 Task: Add a mathematical equation to the contact notes for 'Shivani Mishra' and format it.
Action: Mouse moved to (17, 73)
Screenshot: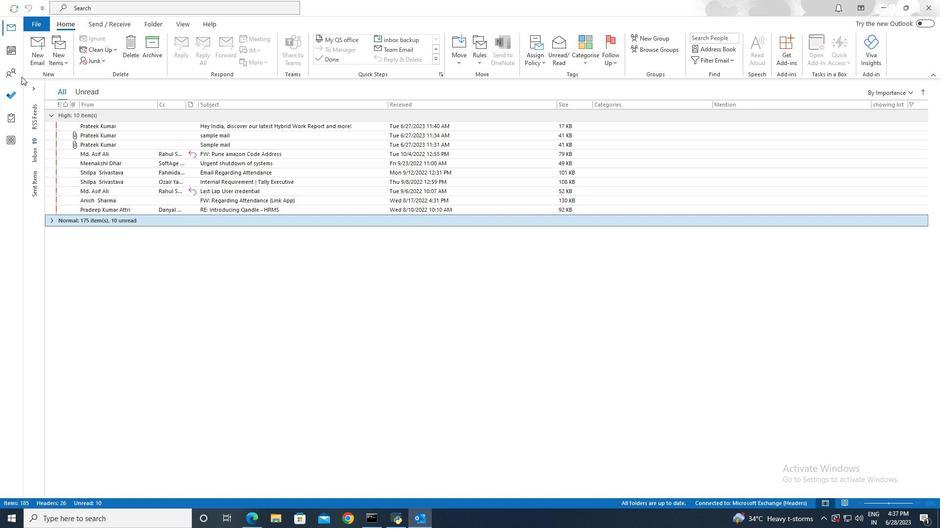 
Action: Mouse pressed left at (17, 73)
Screenshot: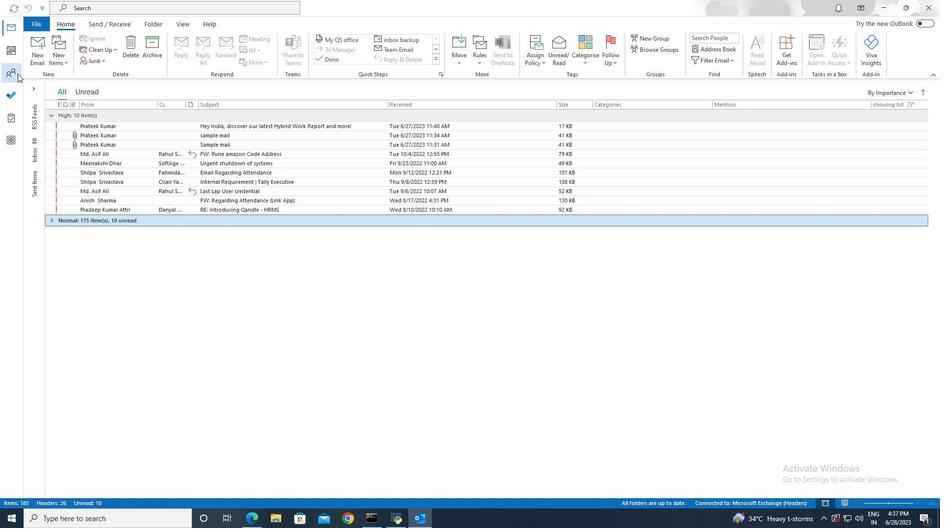
Action: Mouse moved to (189, 8)
Screenshot: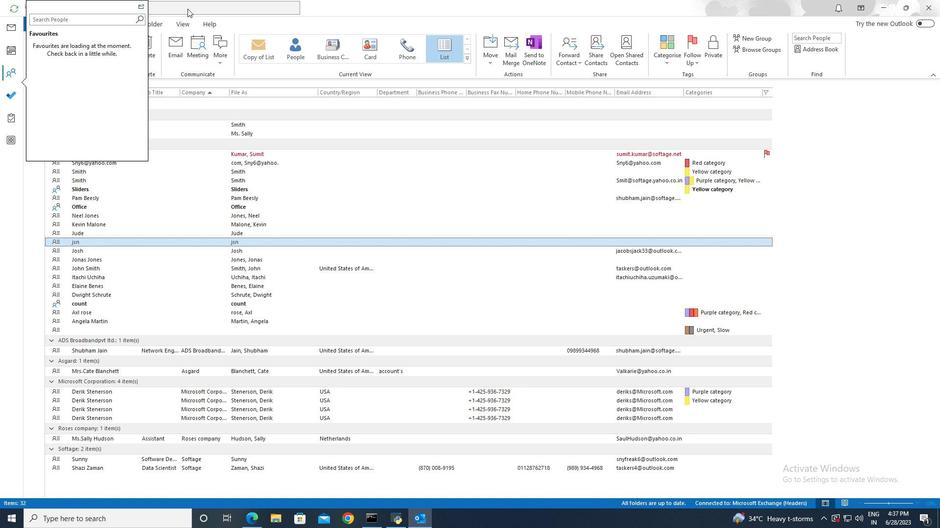 
Action: Mouse pressed left at (189, 8)
Screenshot: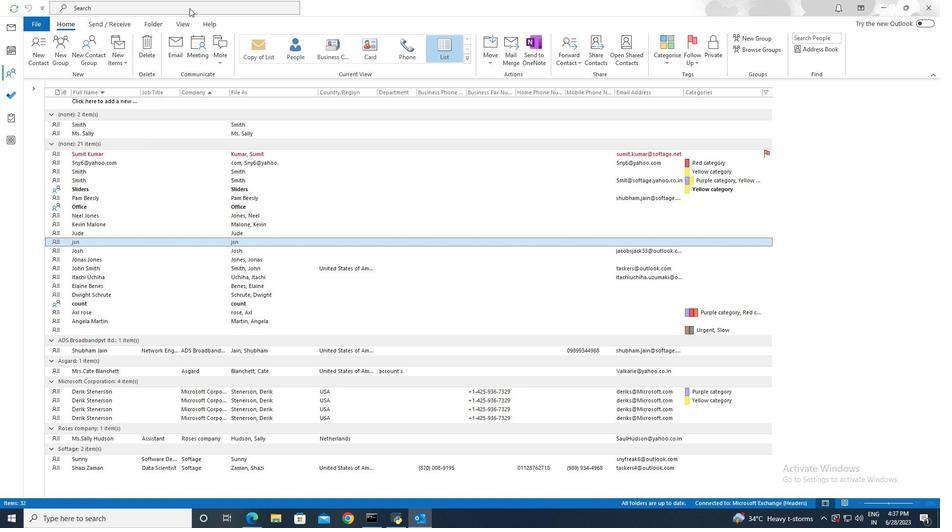 
Action: Mouse moved to (336, 9)
Screenshot: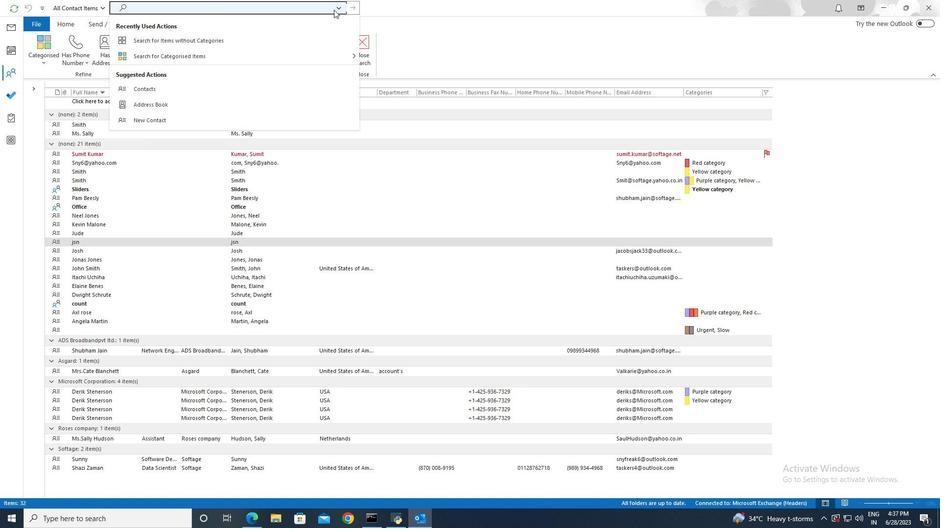 
Action: Mouse pressed left at (336, 9)
Screenshot: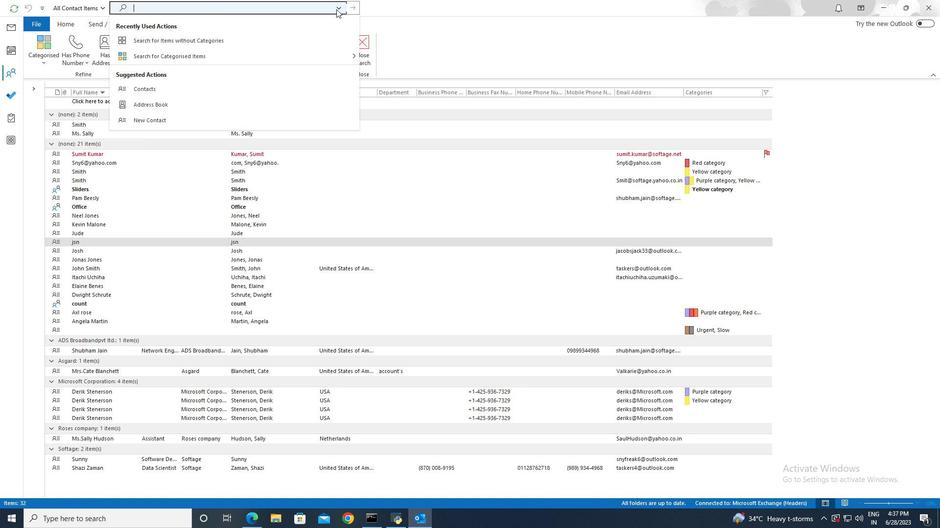 
Action: Mouse moved to (161, 164)
Screenshot: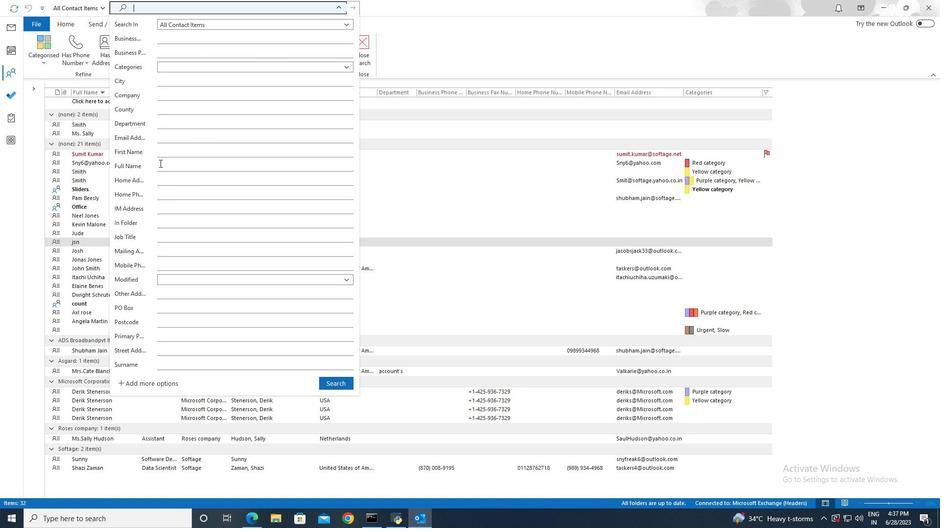 
Action: Mouse pressed left at (161, 164)
Screenshot: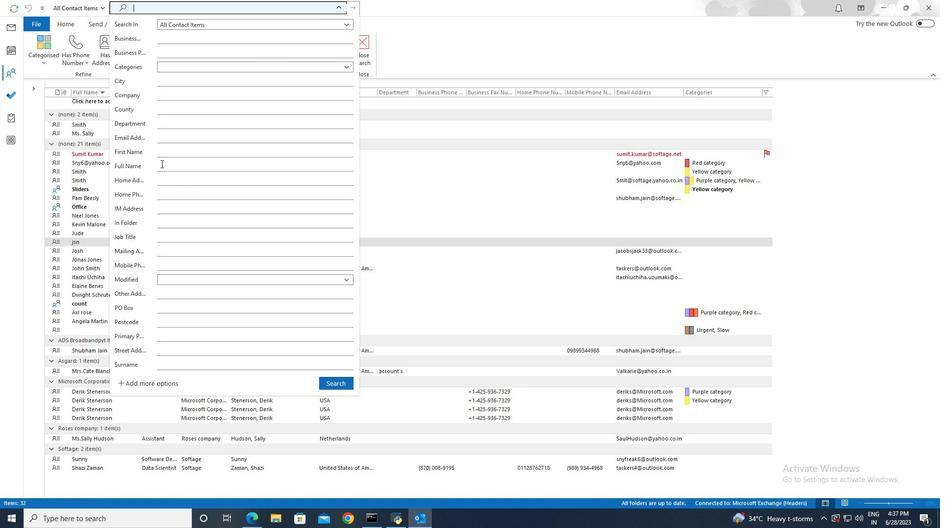 
Action: Key pressed <Key.shift><Key.shift><Key.shift><Key.shift><Key.shift><Key.shift><Key.shift>Shivani<Key.space><Key.shift>Mishra
Screenshot: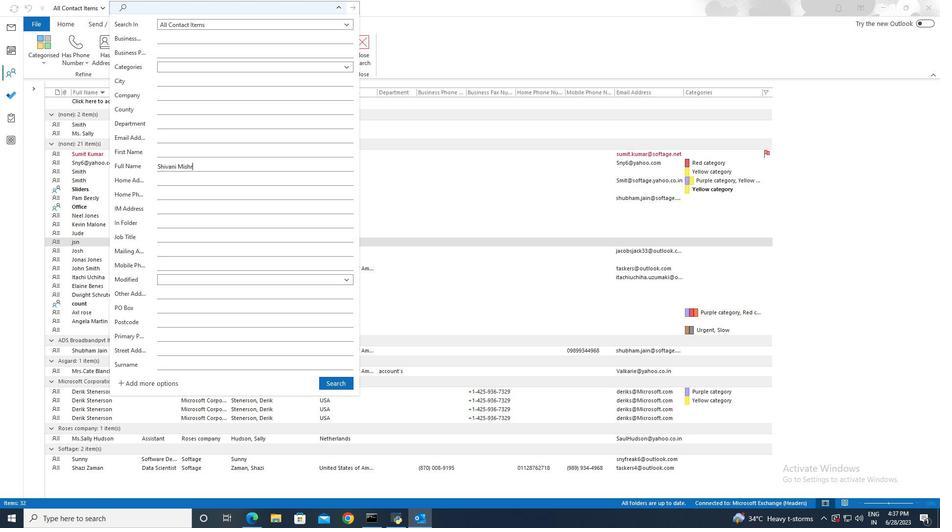 
Action: Mouse moved to (337, 384)
Screenshot: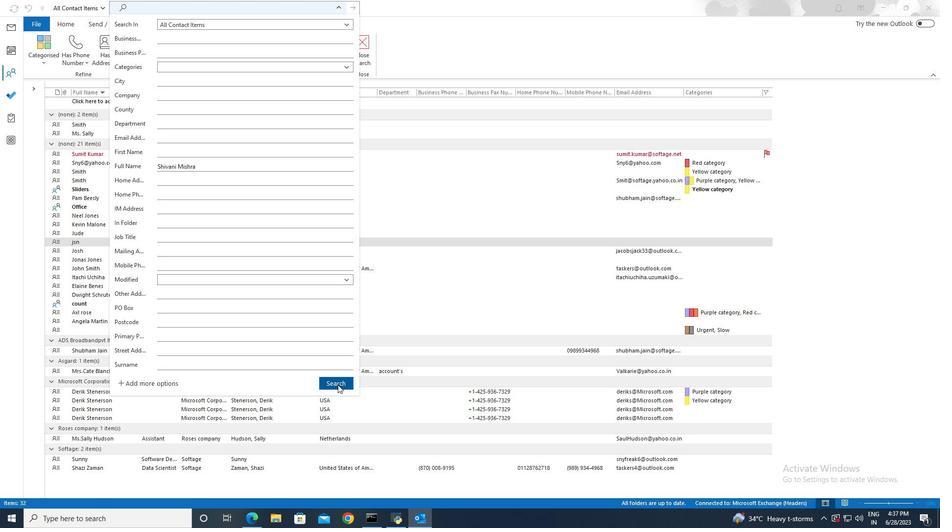 
Action: Mouse pressed left at (337, 384)
Screenshot: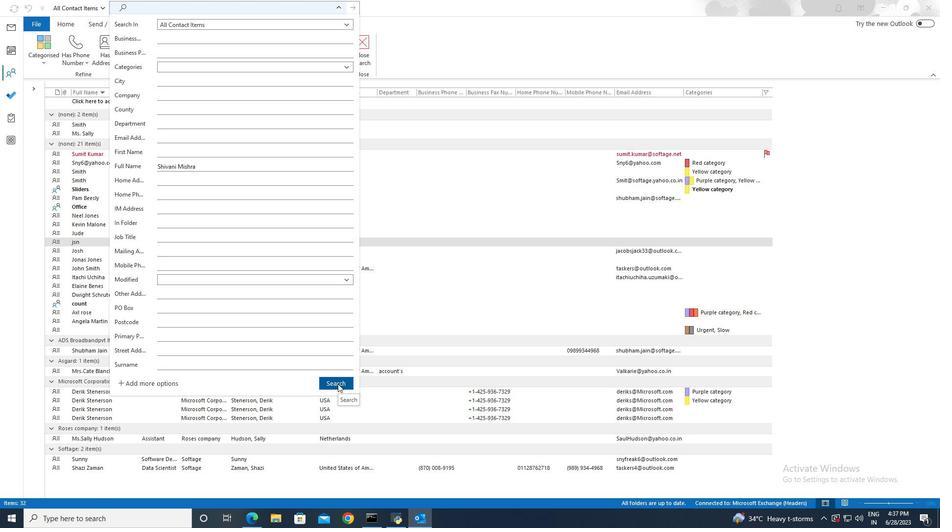 
Action: Mouse moved to (117, 108)
Screenshot: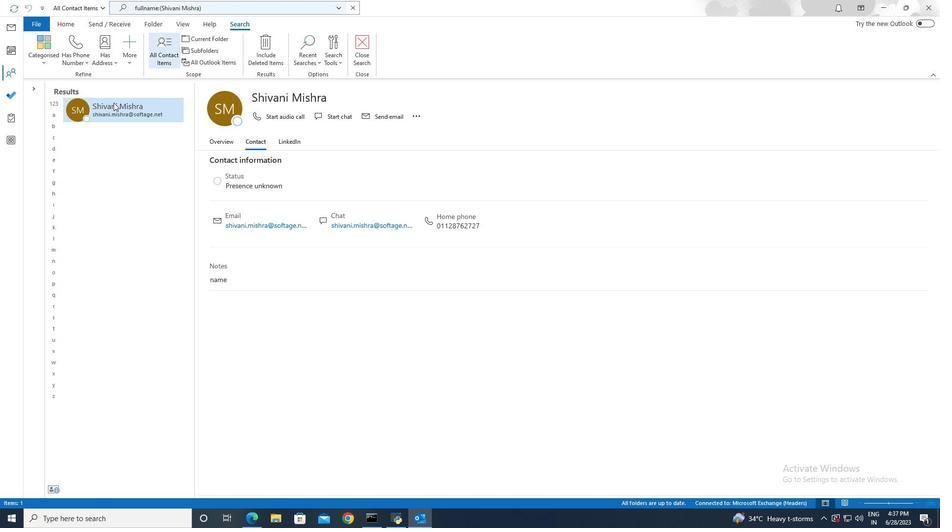 
Action: Mouse pressed left at (117, 108)
Screenshot: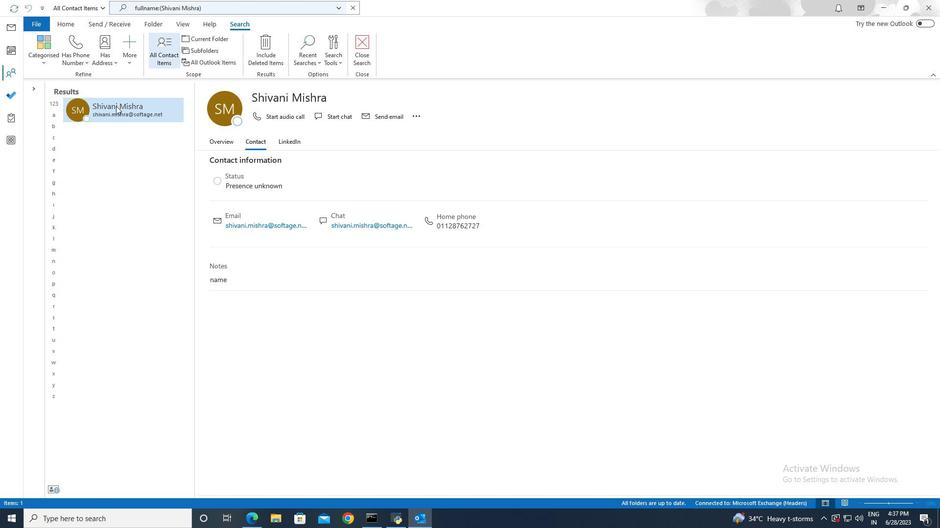 
Action: Mouse pressed left at (117, 108)
Screenshot: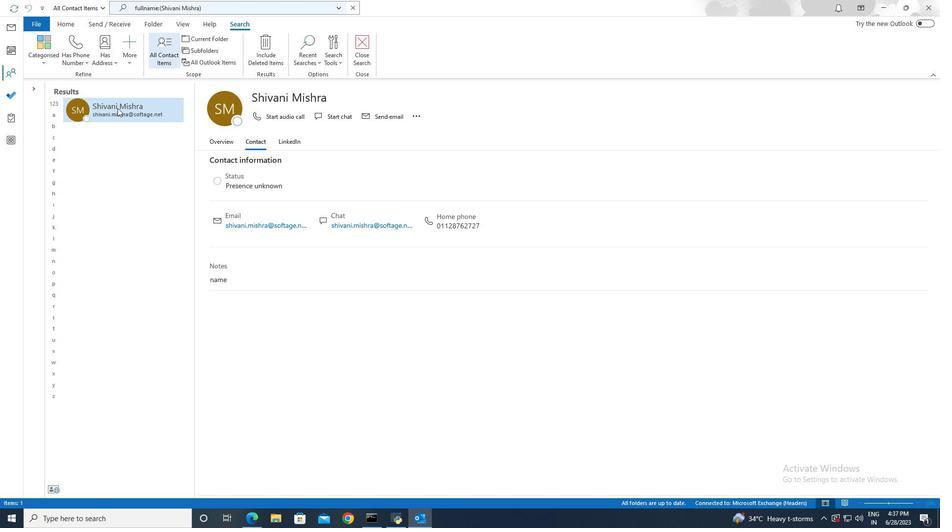 
Action: Mouse moved to (132, 78)
Screenshot: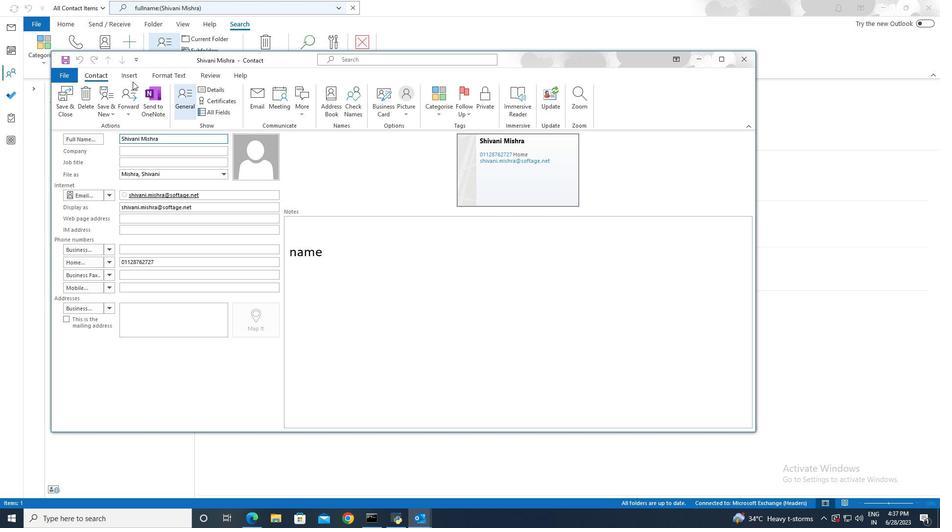 
Action: Mouse pressed left at (132, 78)
Screenshot: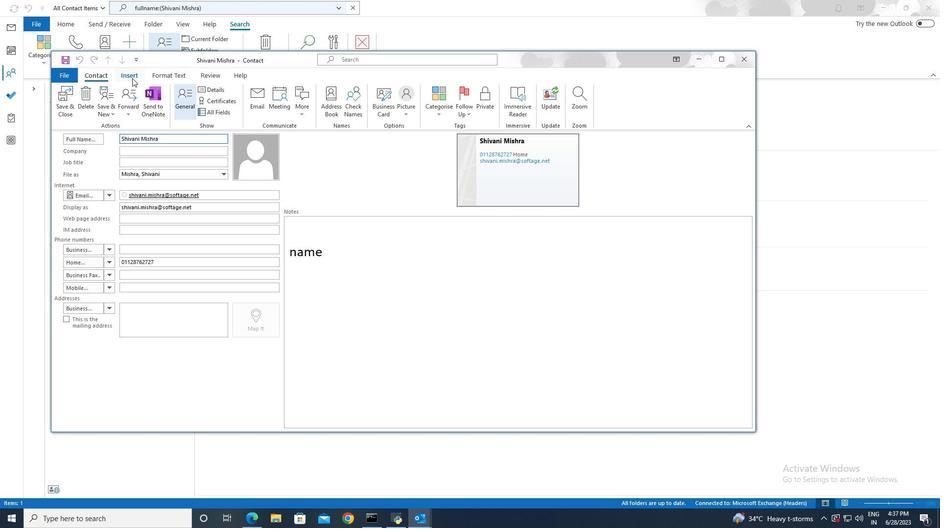 
Action: Mouse moved to (311, 233)
Screenshot: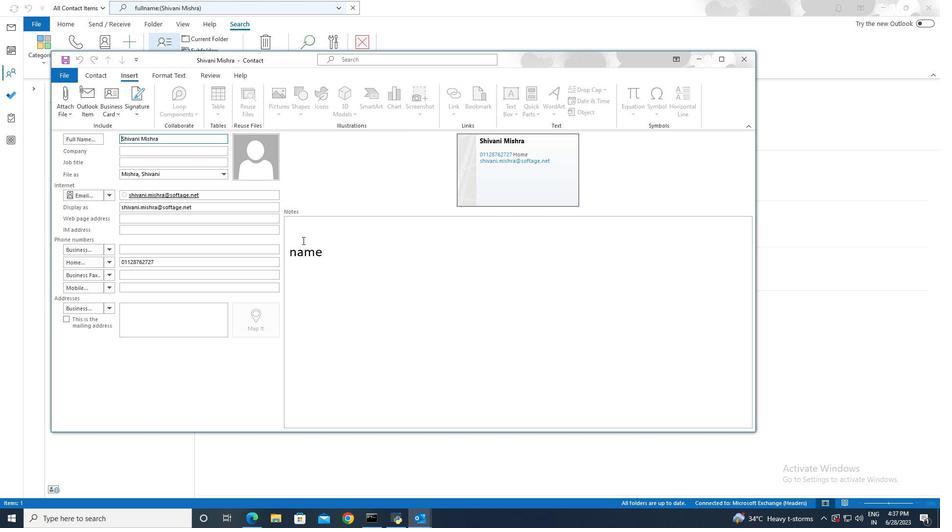 
Action: Mouse pressed left at (302, 239)
Screenshot: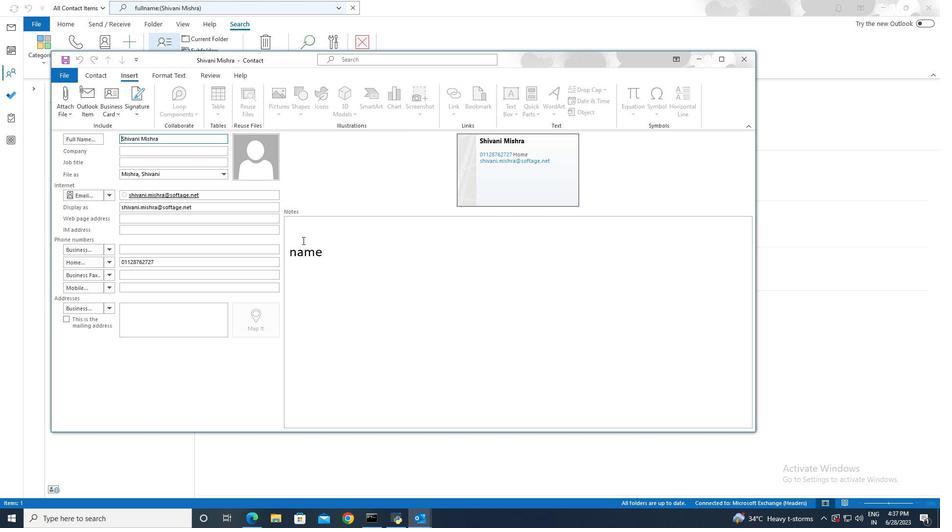 
Action: Mouse moved to (637, 104)
Screenshot: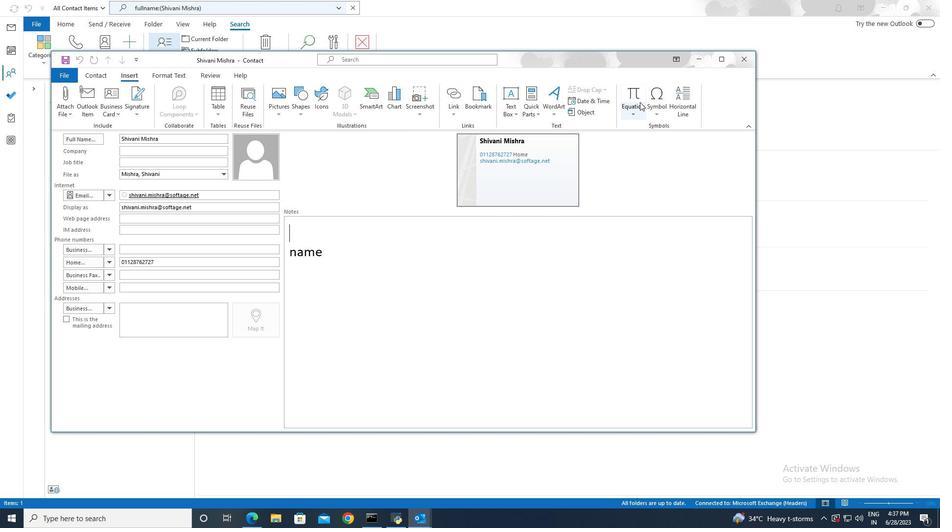 
Action: Mouse pressed left at (637, 104)
Screenshot: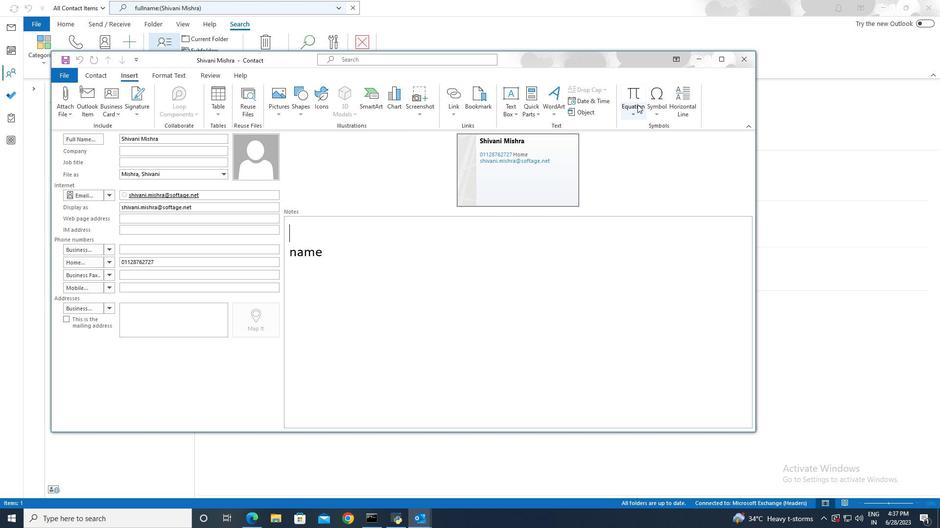 
Action: Mouse moved to (640, 127)
Screenshot: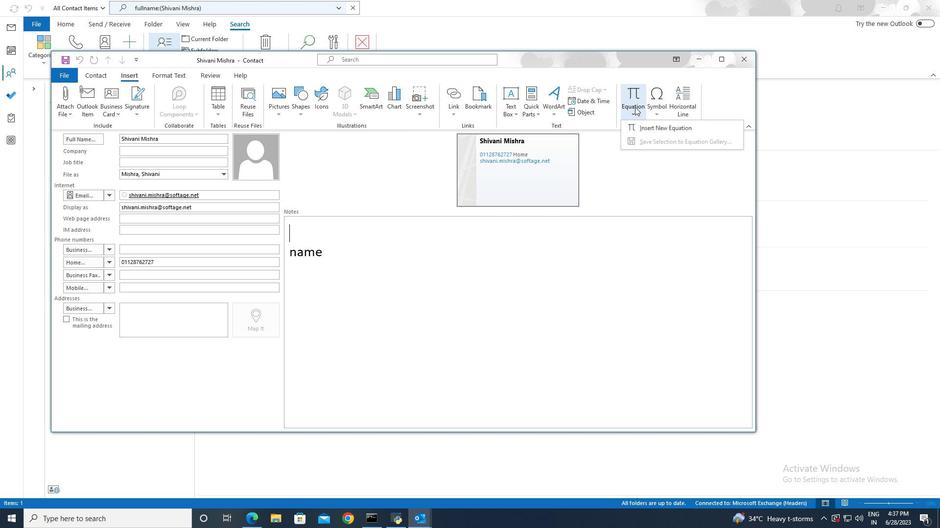 
Action: Mouse pressed left at (640, 127)
Screenshot: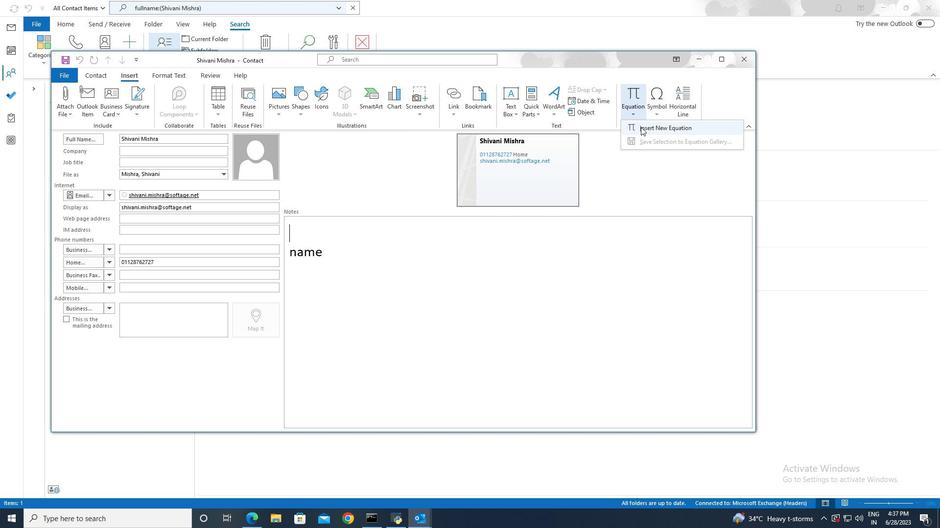 
Action: Key pressed f<Key.shift>(x<Key.shift>)
Screenshot: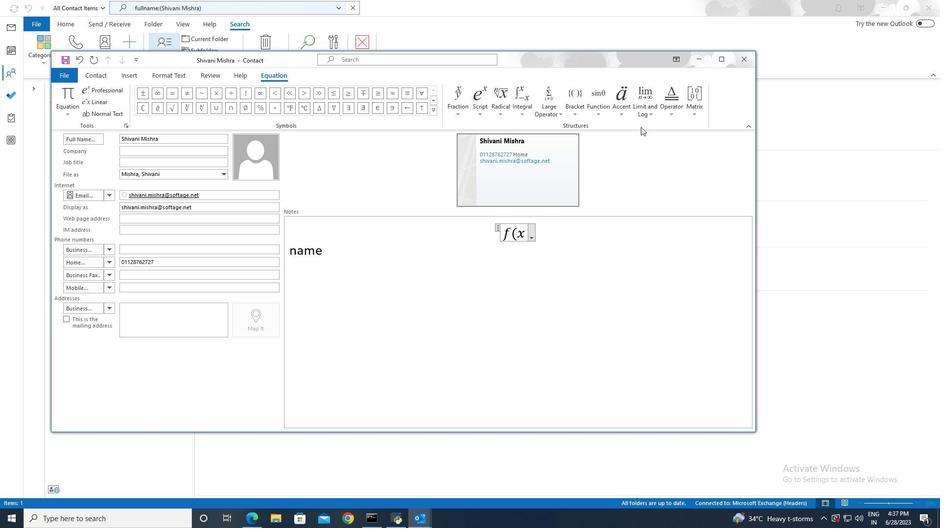 
Action: Mouse moved to (170, 87)
Screenshot: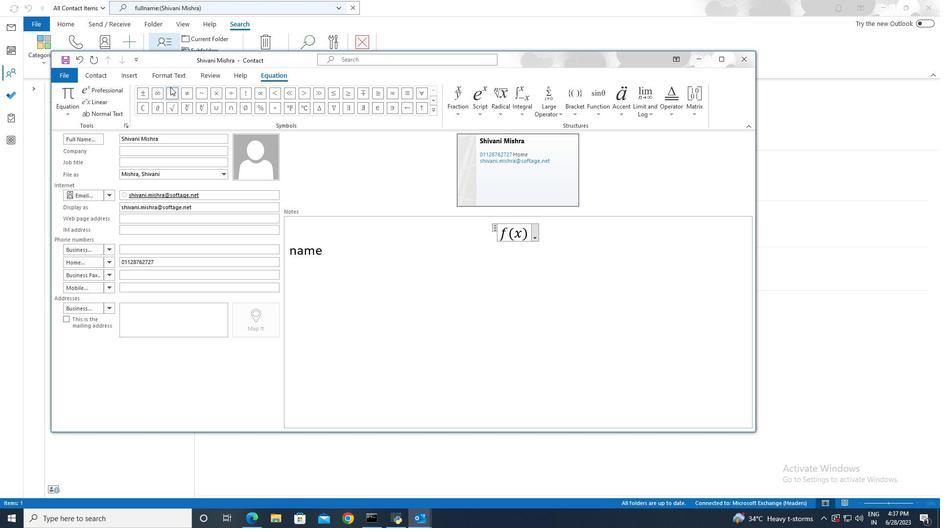
Action: Mouse pressed left at (170, 87)
Screenshot: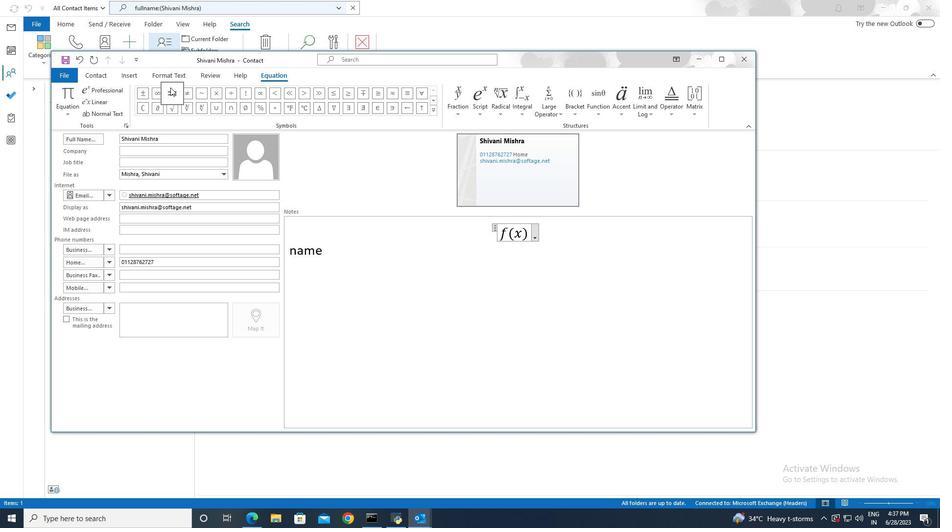 
Action: Key pressed cosec<Key.space><Key.space>x
Screenshot: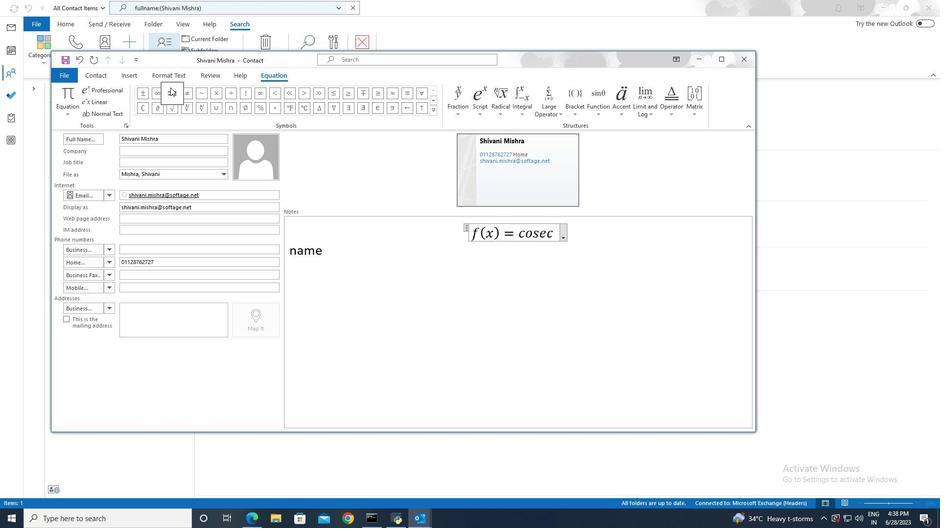 
Action: Mouse moved to (152, 77)
Screenshot: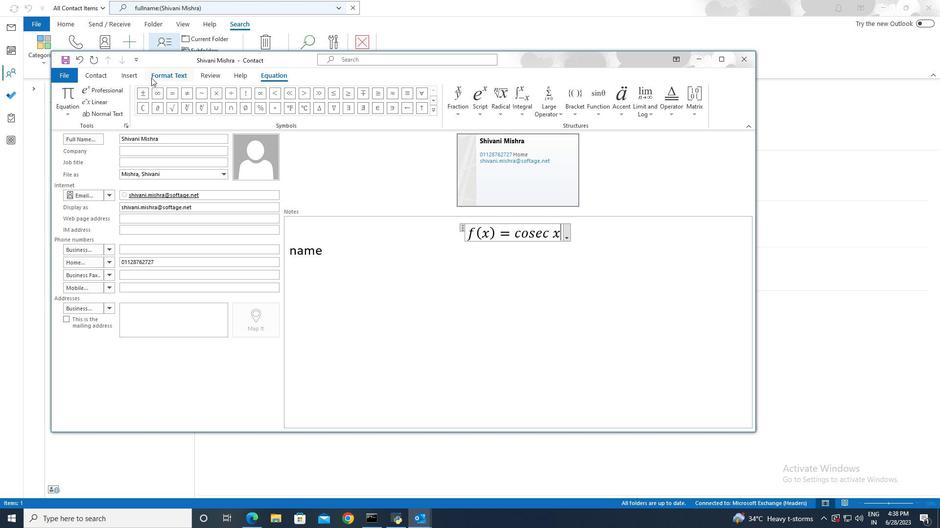 
Action: Mouse pressed left at (152, 77)
Screenshot: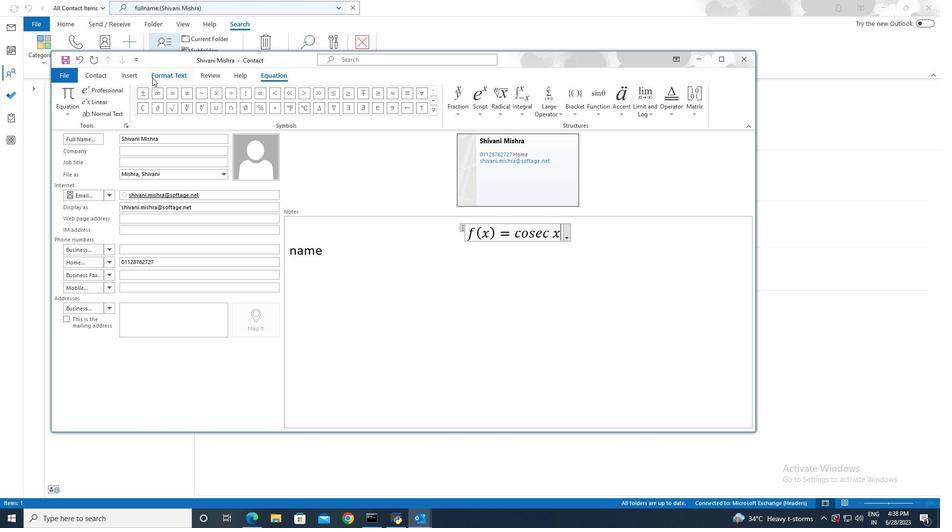 
Action: Mouse moved to (154, 107)
Screenshot: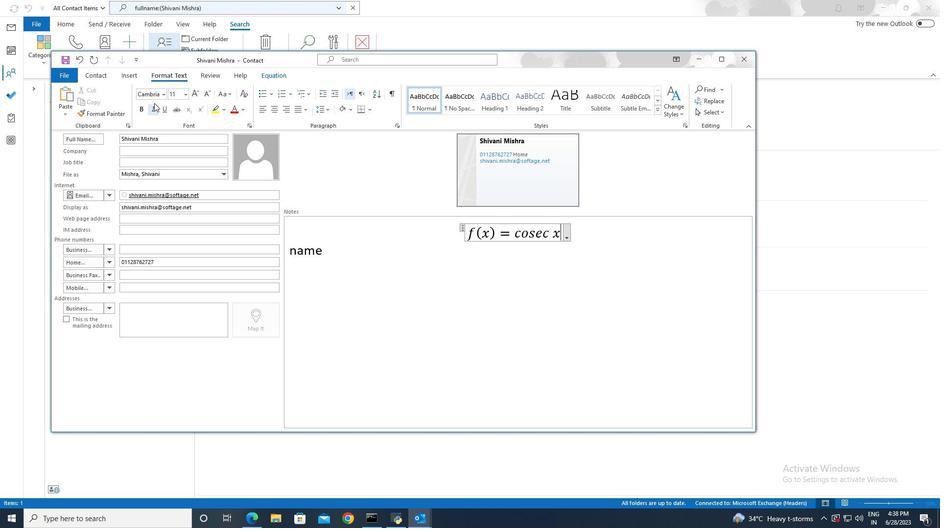 
Action: Mouse pressed left at (154, 107)
Screenshot: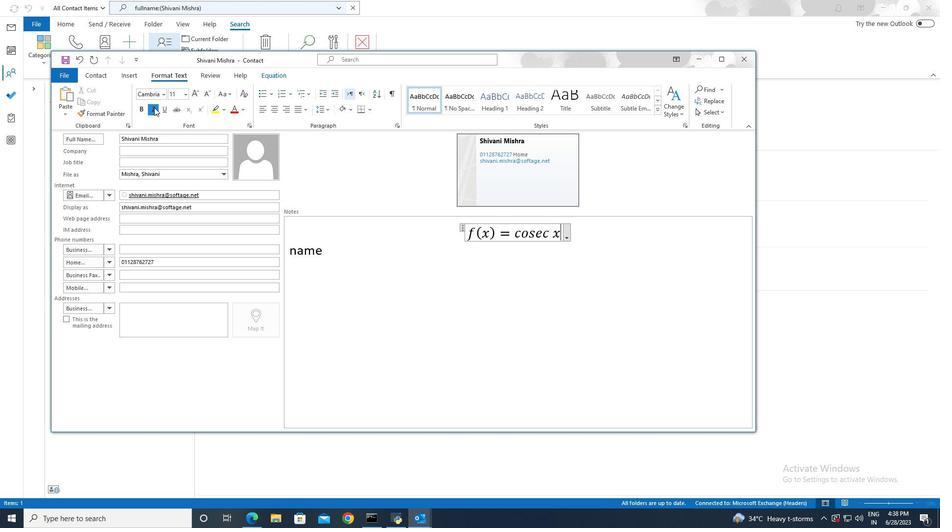 
Action: Mouse pressed left at (154, 107)
Screenshot: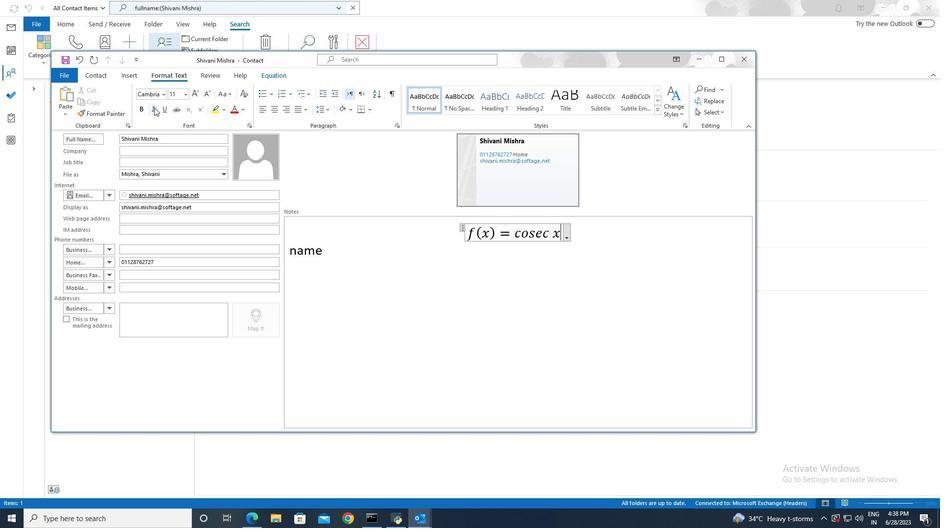 
Action: Mouse moved to (141, 108)
Screenshot: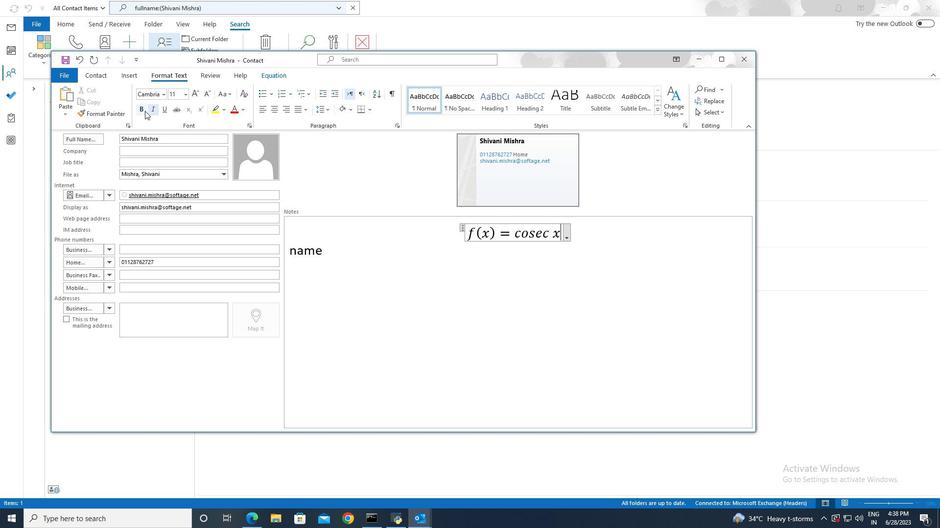
Action: Mouse pressed left at (141, 108)
Screenshot: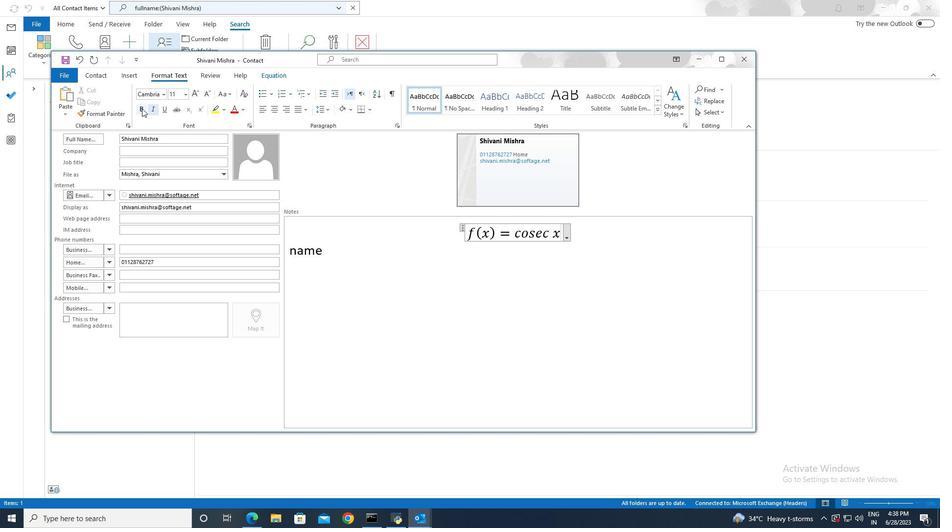 
Action: Mouse moved to (186, 95)
Screenshot: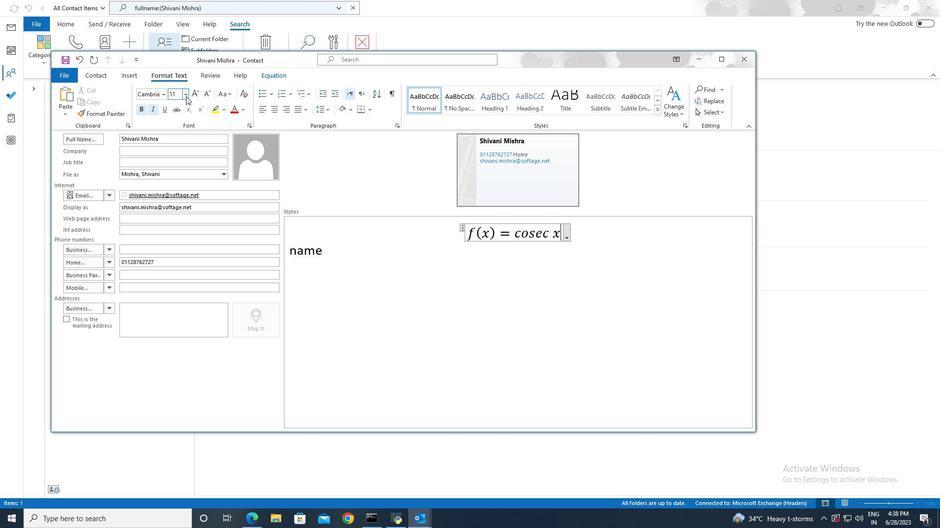 
Action: Mouse pressed left at (186, 95)
Screenshot: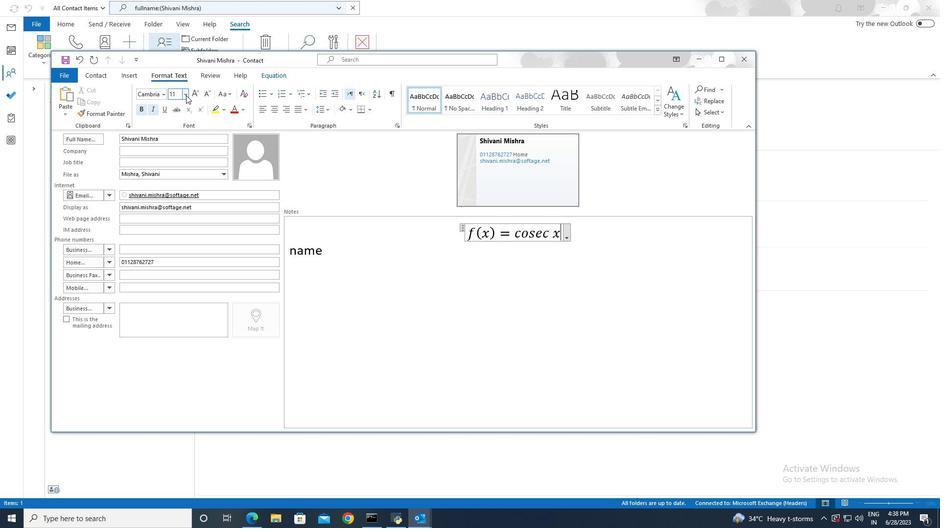 
Action: Mouse moved to (175, 150)
Screenshot: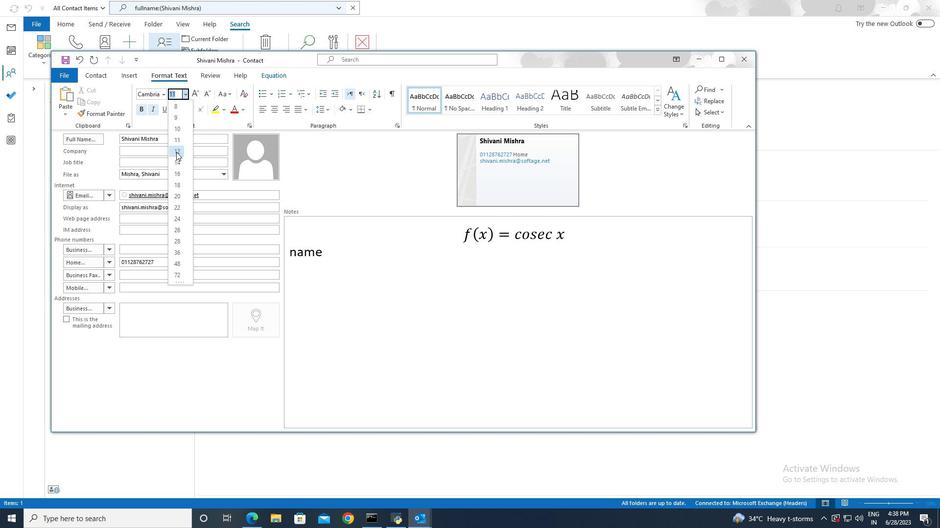 
Action: Mouse pressed left at (175, 150)
Screenshot: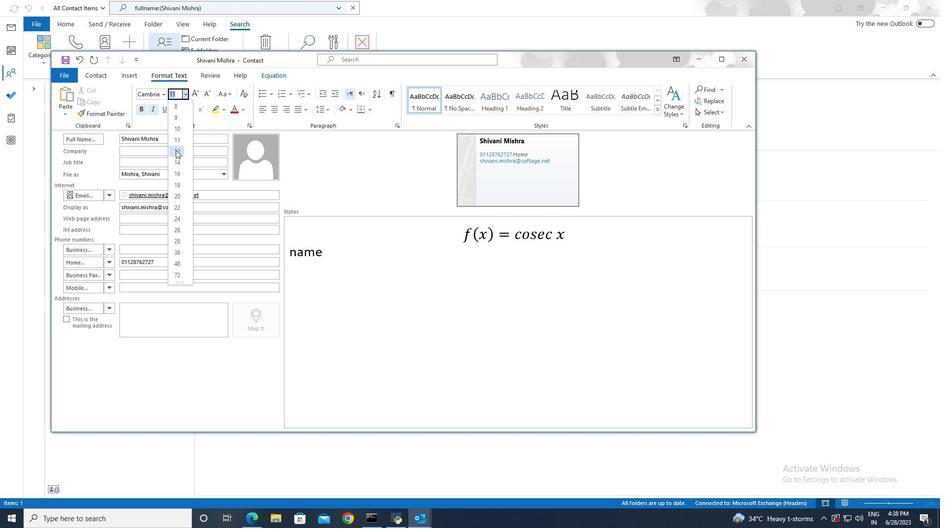 
Action: Mouse moved to (354, 108)
Screenshot: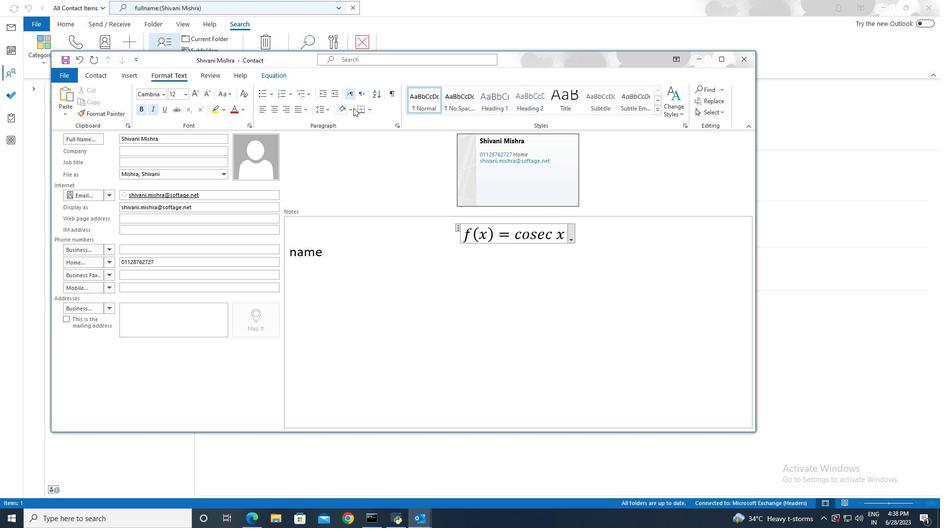 
Action: Mouse pressed left at (354, 108)
Screenshot: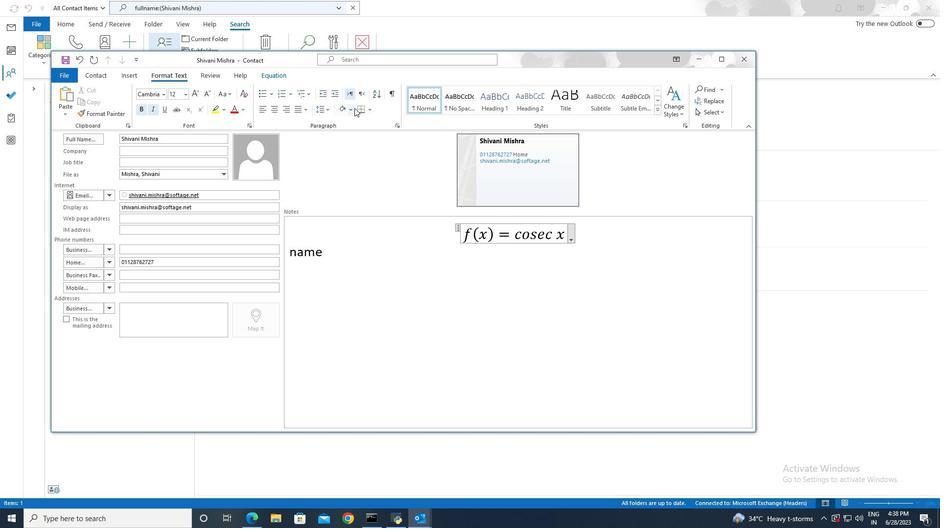 
Action: Mouse moved to (359, 201)
Screenshot: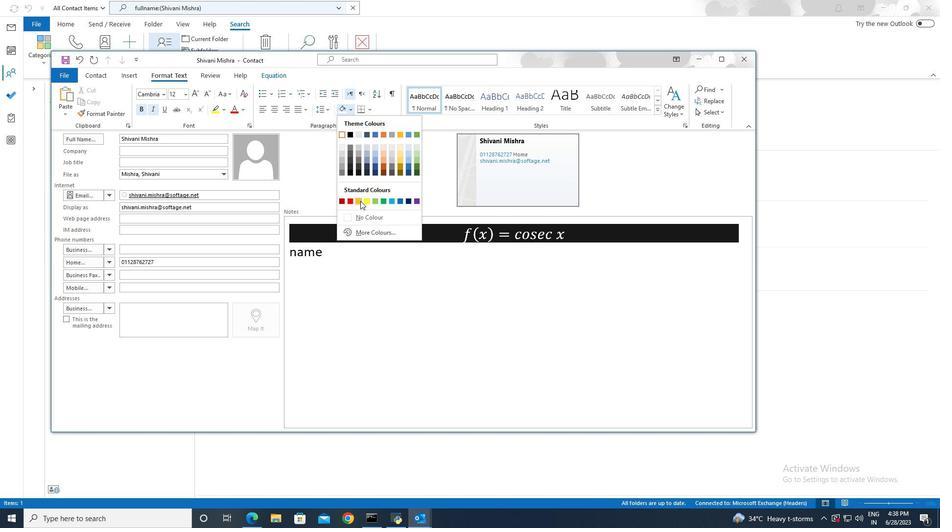 
Action: Mouse pressed left at (359, 201)
Screenshot: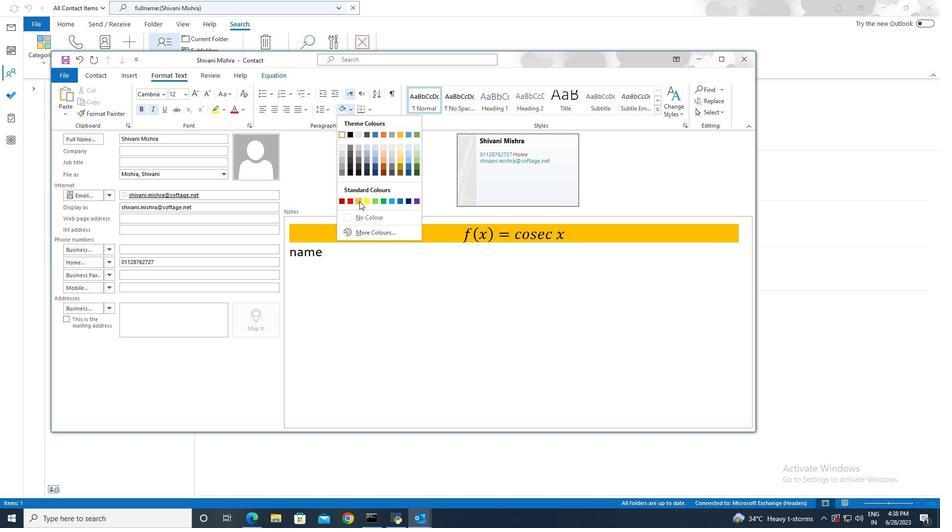 
Action: Mouse moved to (497, 104)
Screenshot: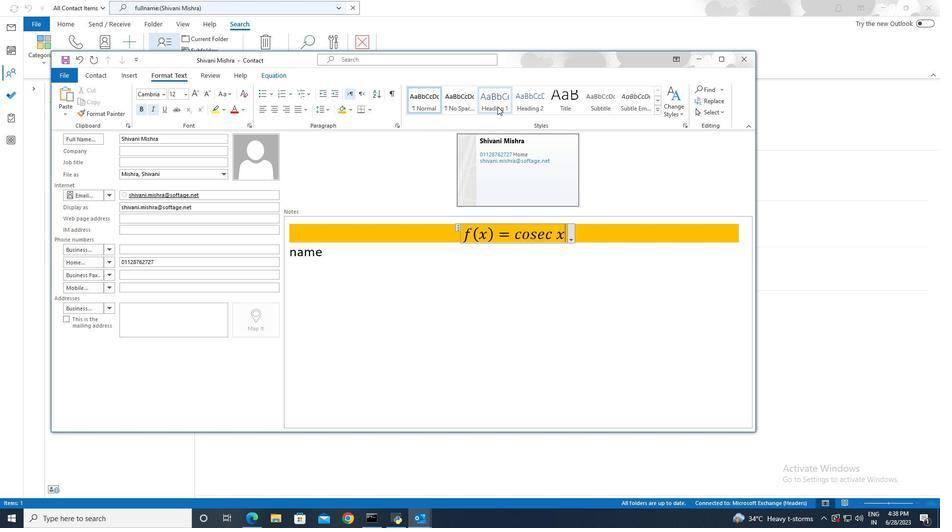 
Action: Mouse pressed left at (497, 104)
Screenshot: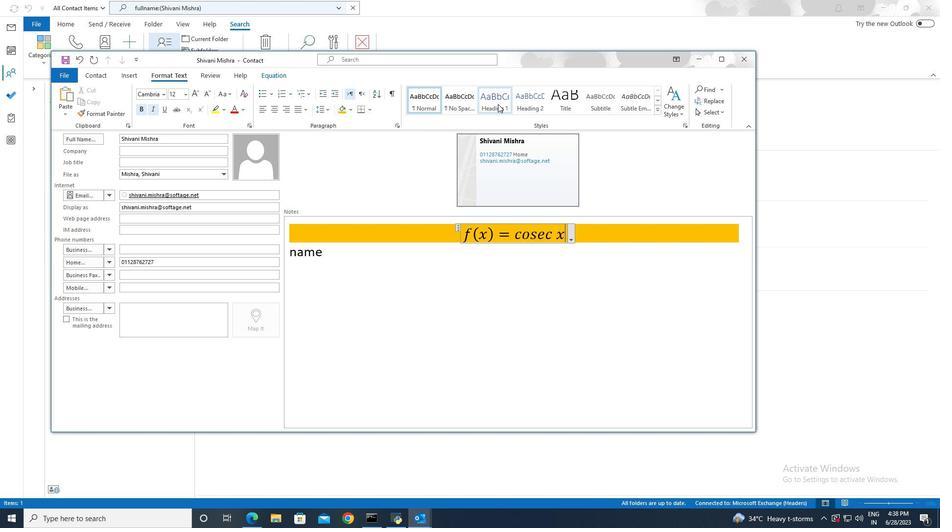 
Action: Mouse moved to (102, 72)
Screenshot: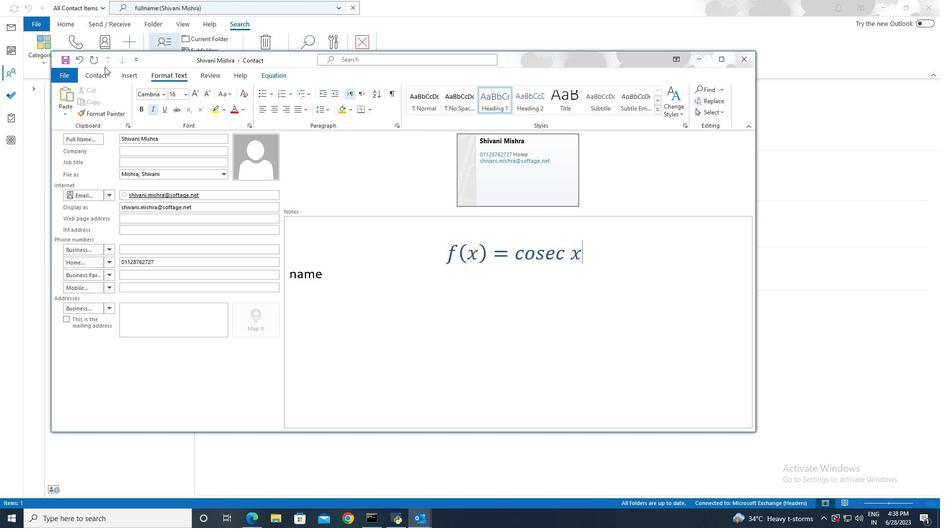 
Action: Mouse pressed left at (102, 72)
Screenshot: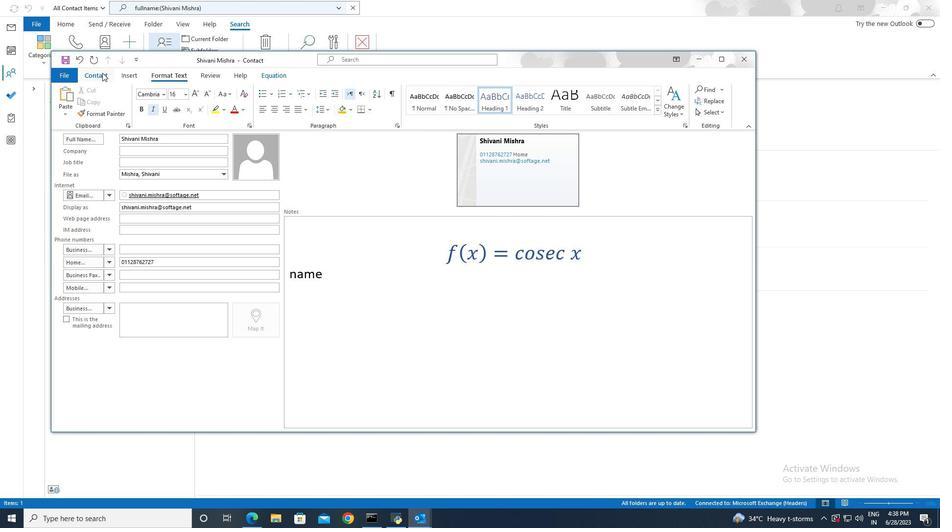 
Action: Mouse moved to (71, 99)
Screenshot: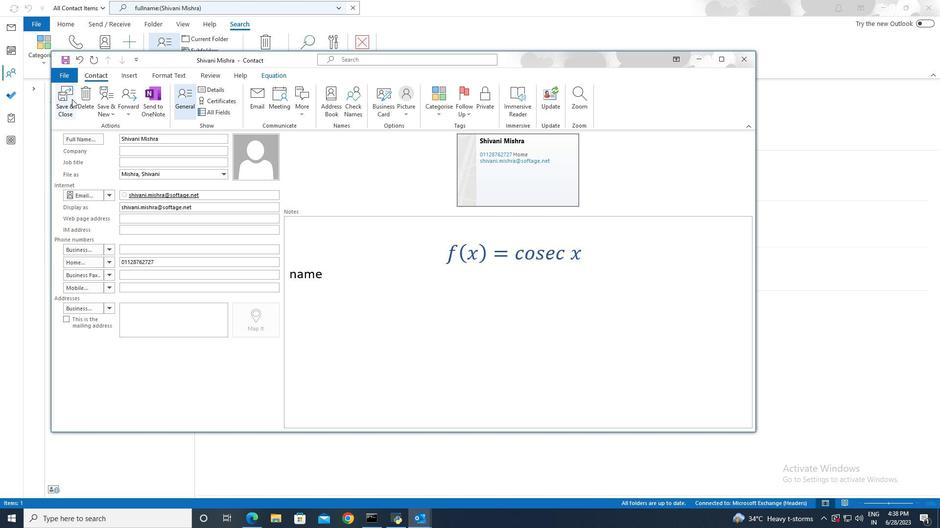 
Action: Mouse pressed left at (71, 99)
Screenshot: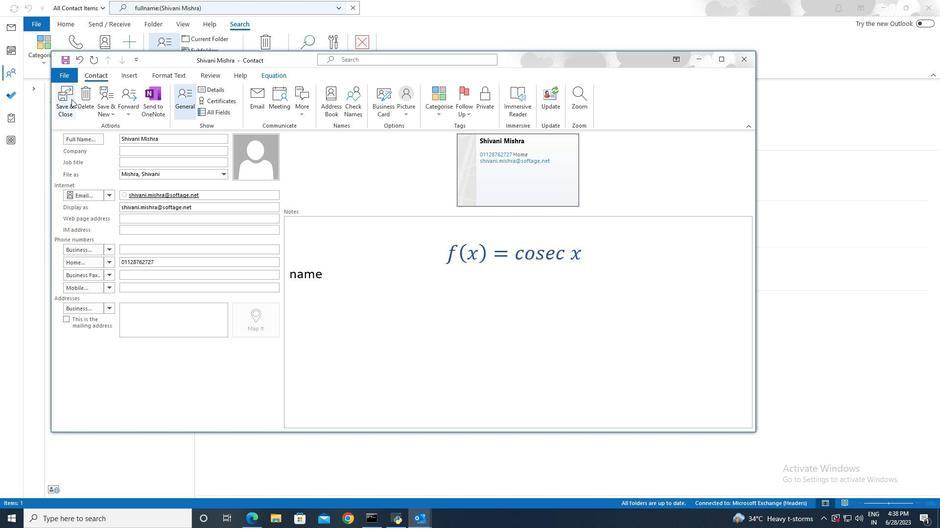 
